 Task: Change the network default caching policy to "Higher latency".
Action: Mouse moved to (109, 18)
Screenshot: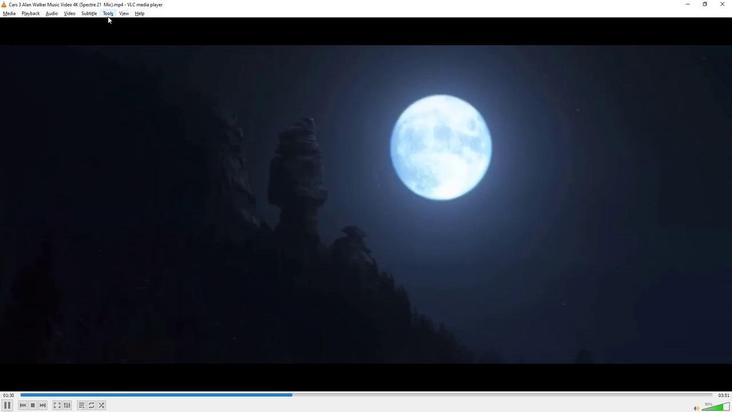 
Action: Mouse pressed left at (109, 18)
Screenshot: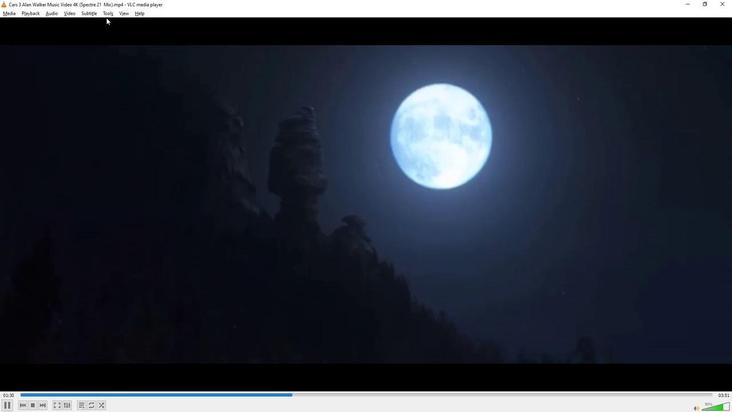 
Action: Mouse moved to (109, 14)
Screenshot: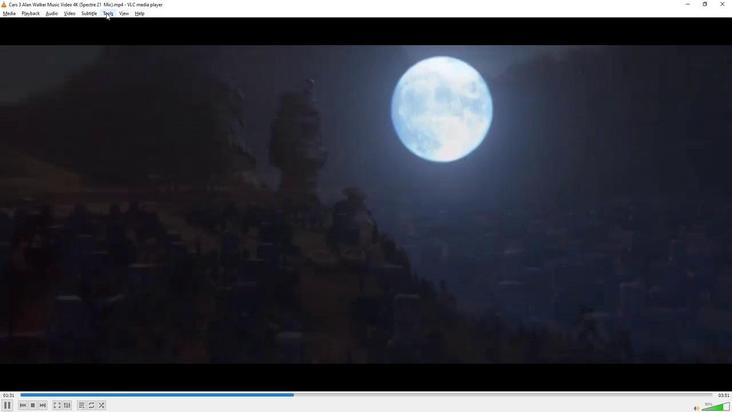 
Action: Mouse pressed left at (109, 14)
Screenshot: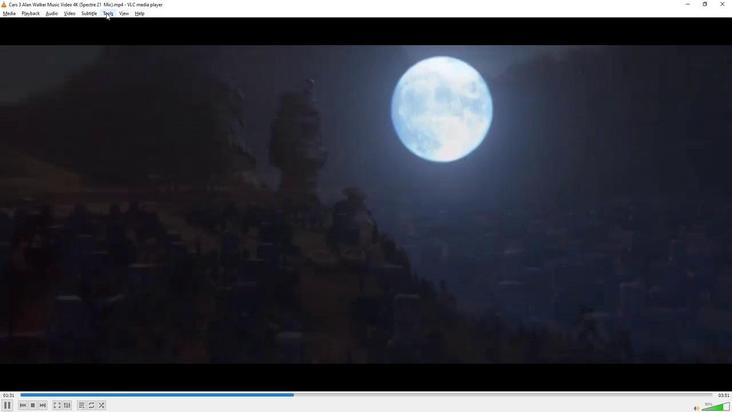 
Action: Mouse moved to (152, 105)
Screenshot: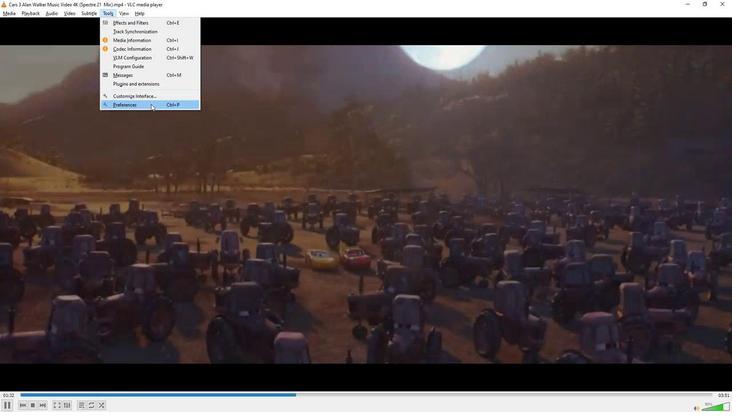
Action: Mouse pressed left at (152, 105)
Screenshot: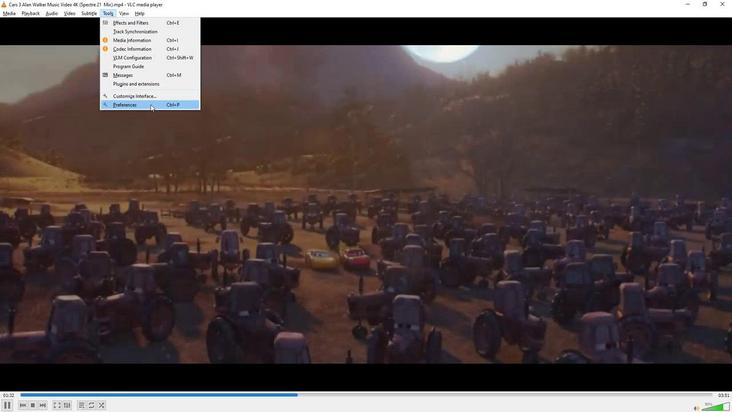 
Action: Mouse moved to (341, 72)
Screenshot: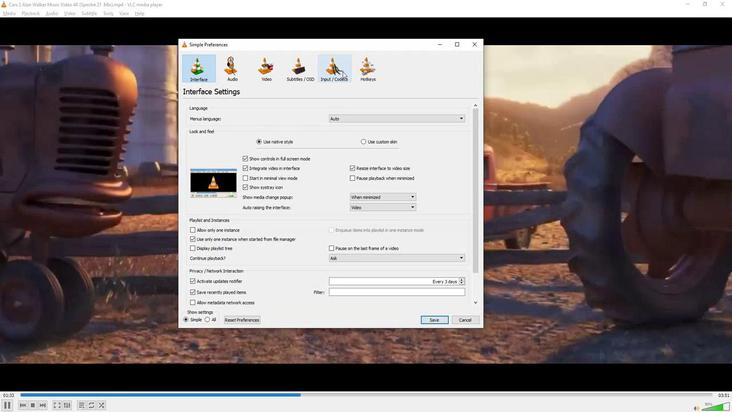 
Action: Mouse pressed left at (341, 72)
Screenshot: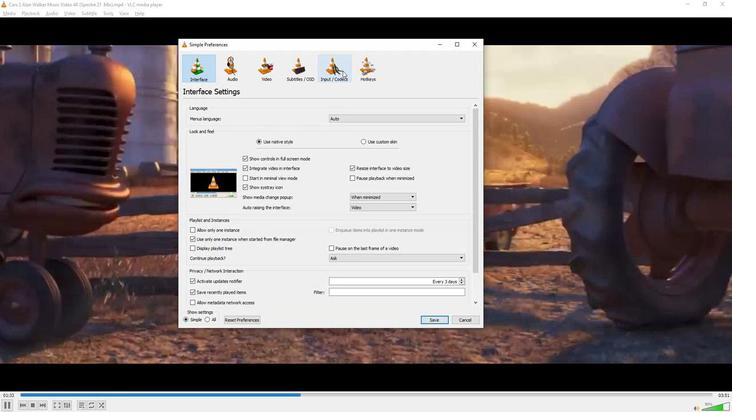 
Action: Mouse moved to (303, 265)
Screenshot: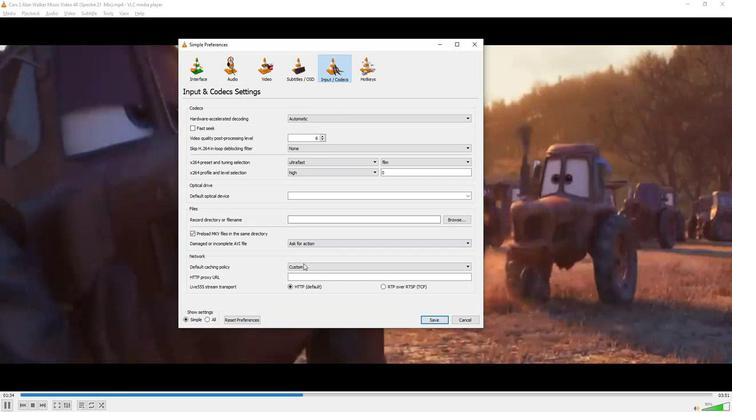 
Action: Mouse pressed left at (303, 265)
Screenshot: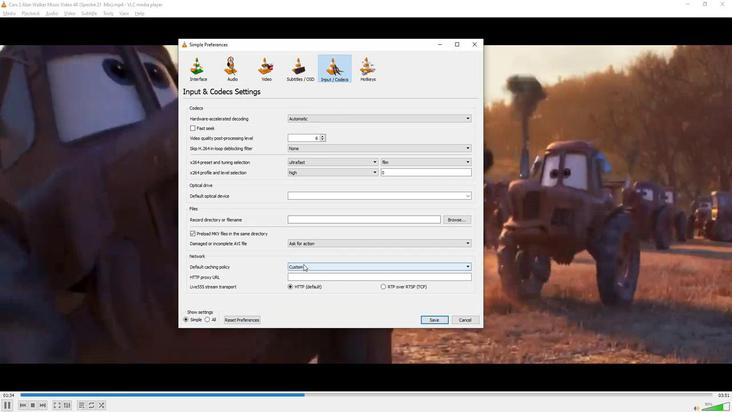 
Action: Mouse moved to (305, 298)
Screenshot: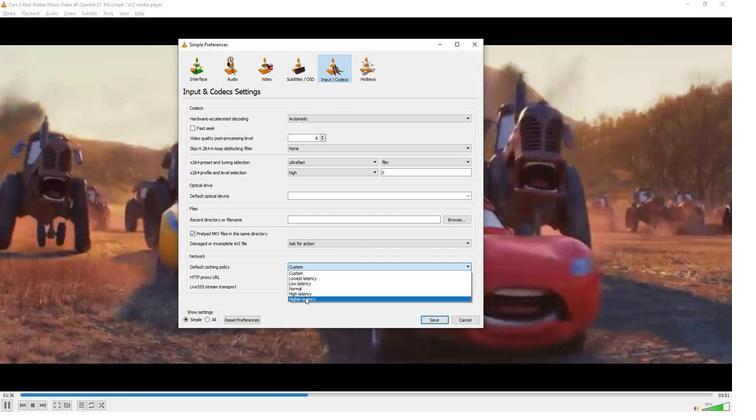 
Action: Mouse pressed left at (305, 298)
Screenshot: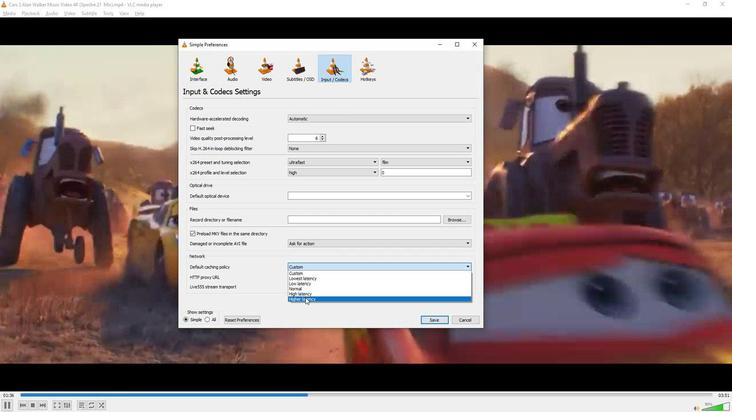 
Action: Mouse moved to (317, 301)
Screenshot: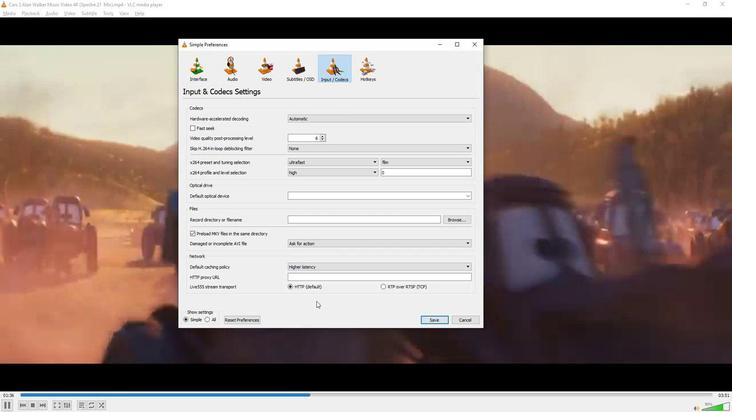 
